 Task: Use the formula "PMT" in spreadsheet "Project portfolio".
Action: Mouse moved to (147, 107)
Screenshot: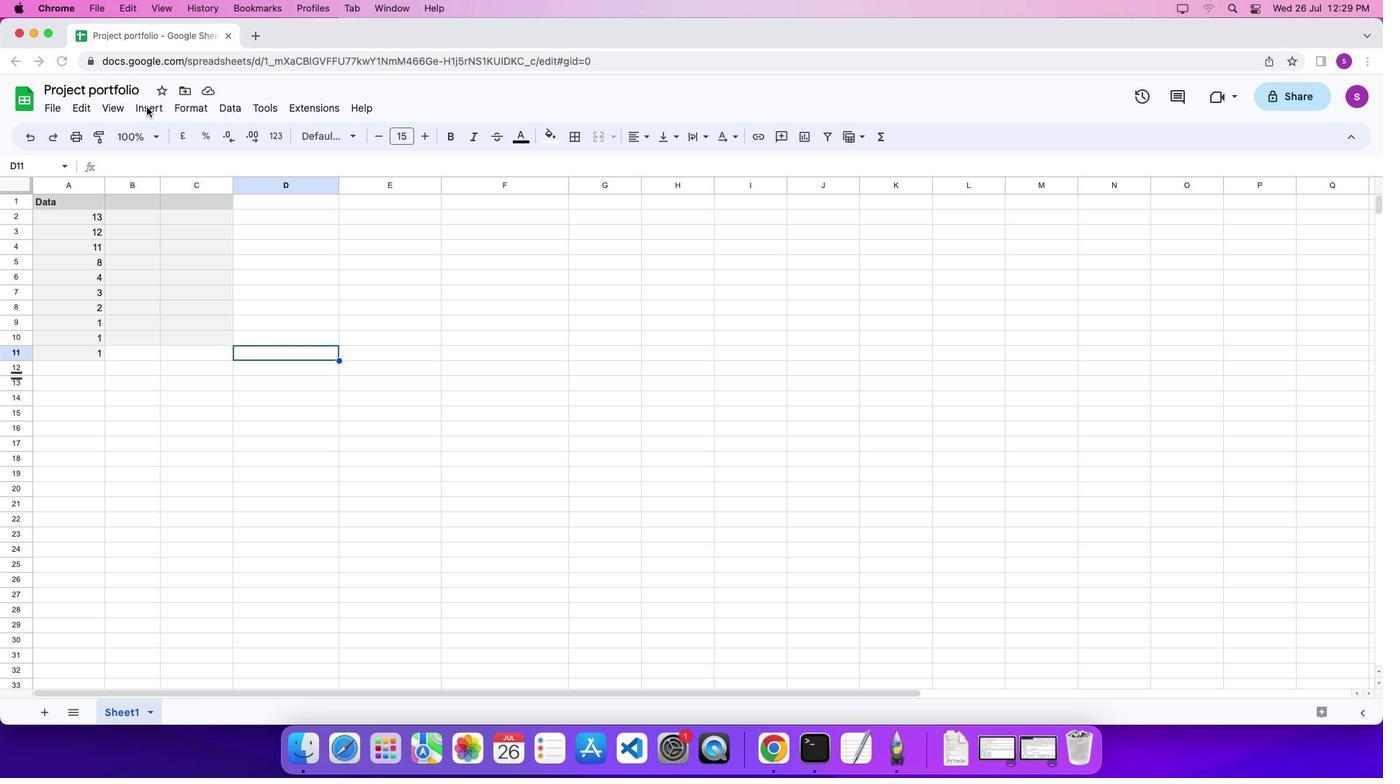 
Action: Mouse pressed left at (147, 107)
Screenshot: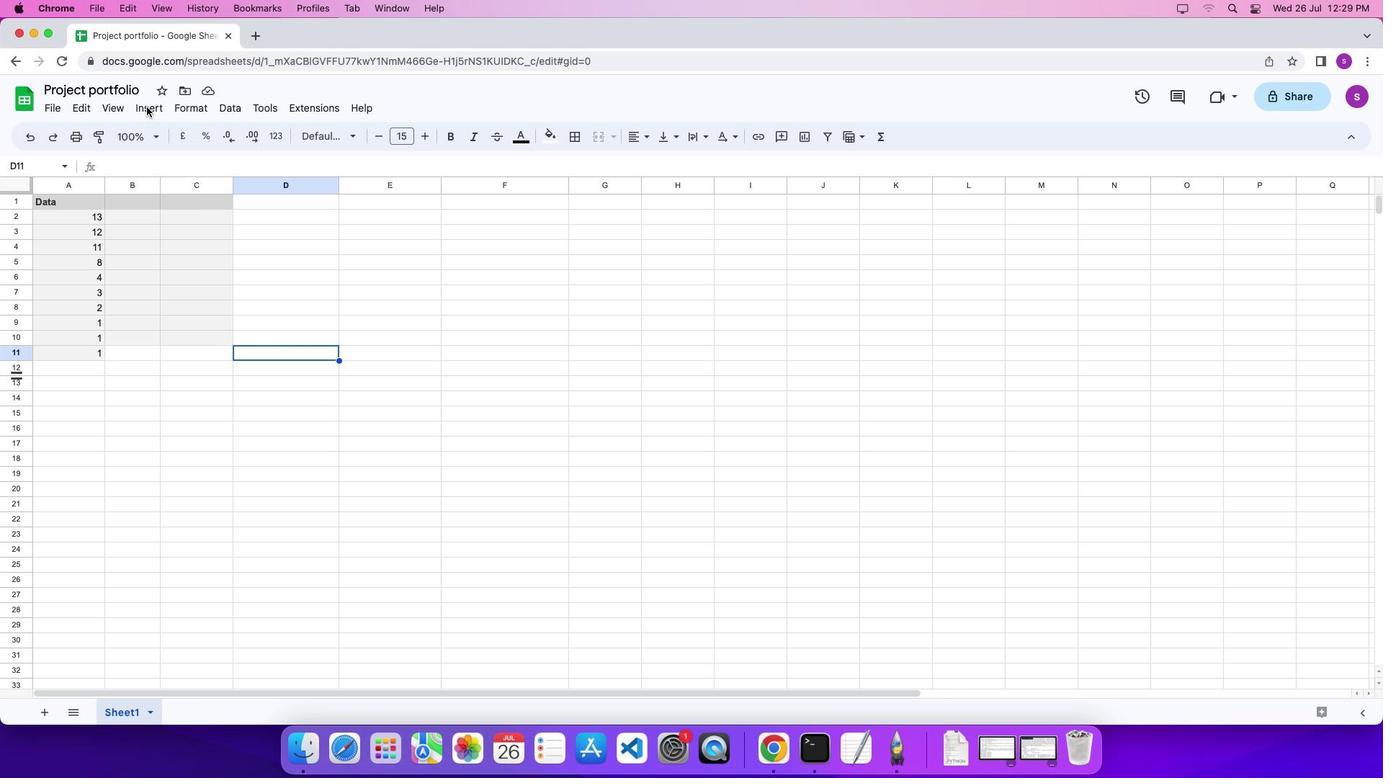 
Action: Mouse moved to (149, 107)
Screenshot: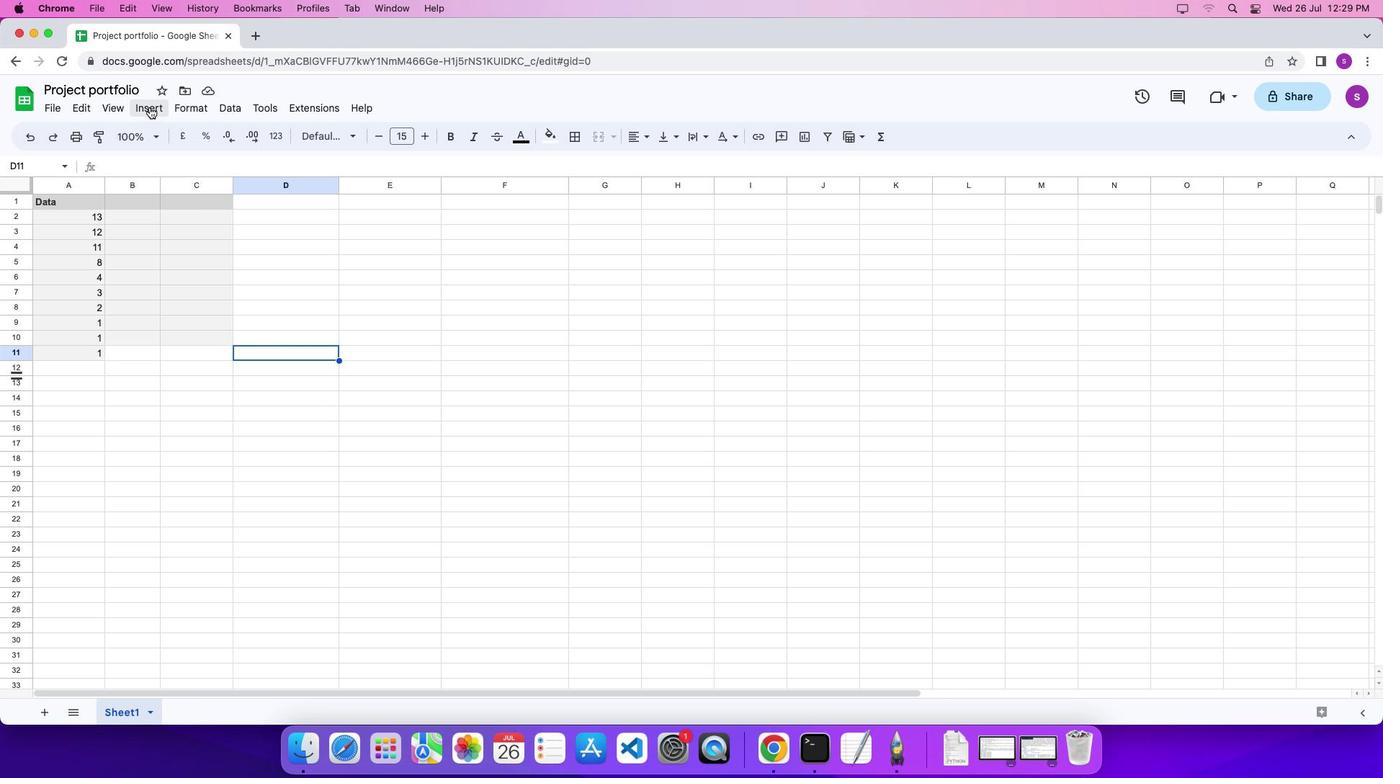 
Action: Mouse pressed left at (149, 107)
Screenshot: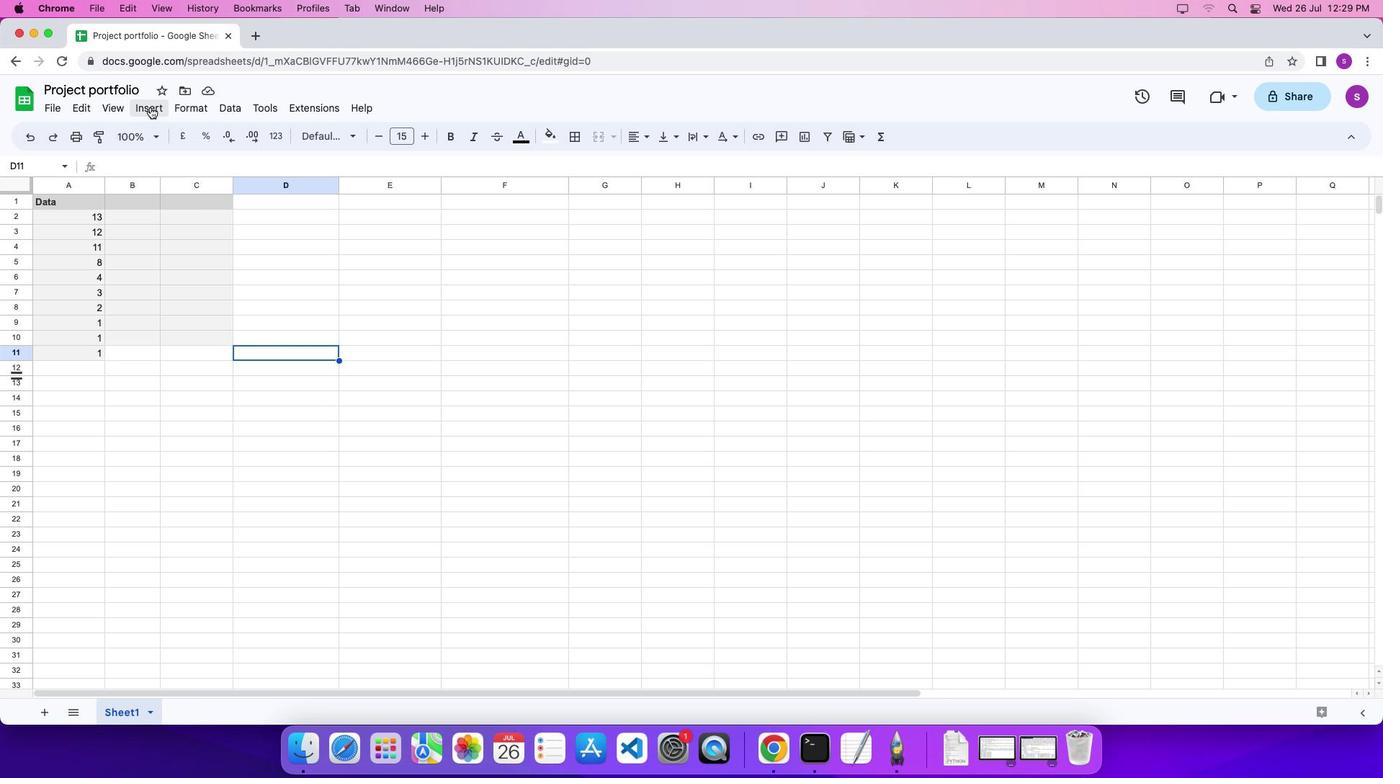 
Action: Mouse moved to (645, 554)
Screenshot: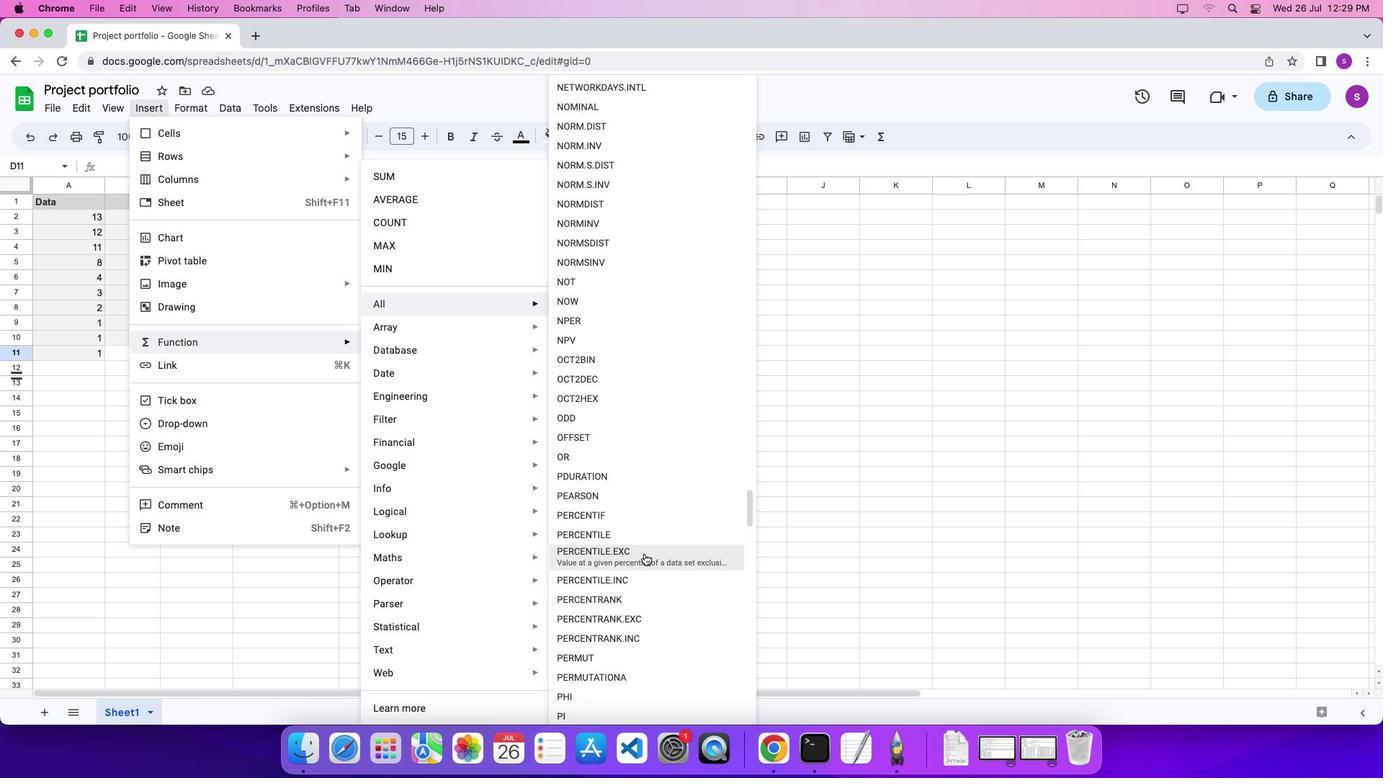 
Action: Mouse scrolled (645, 554) with delta (0, 0)
Screenshot: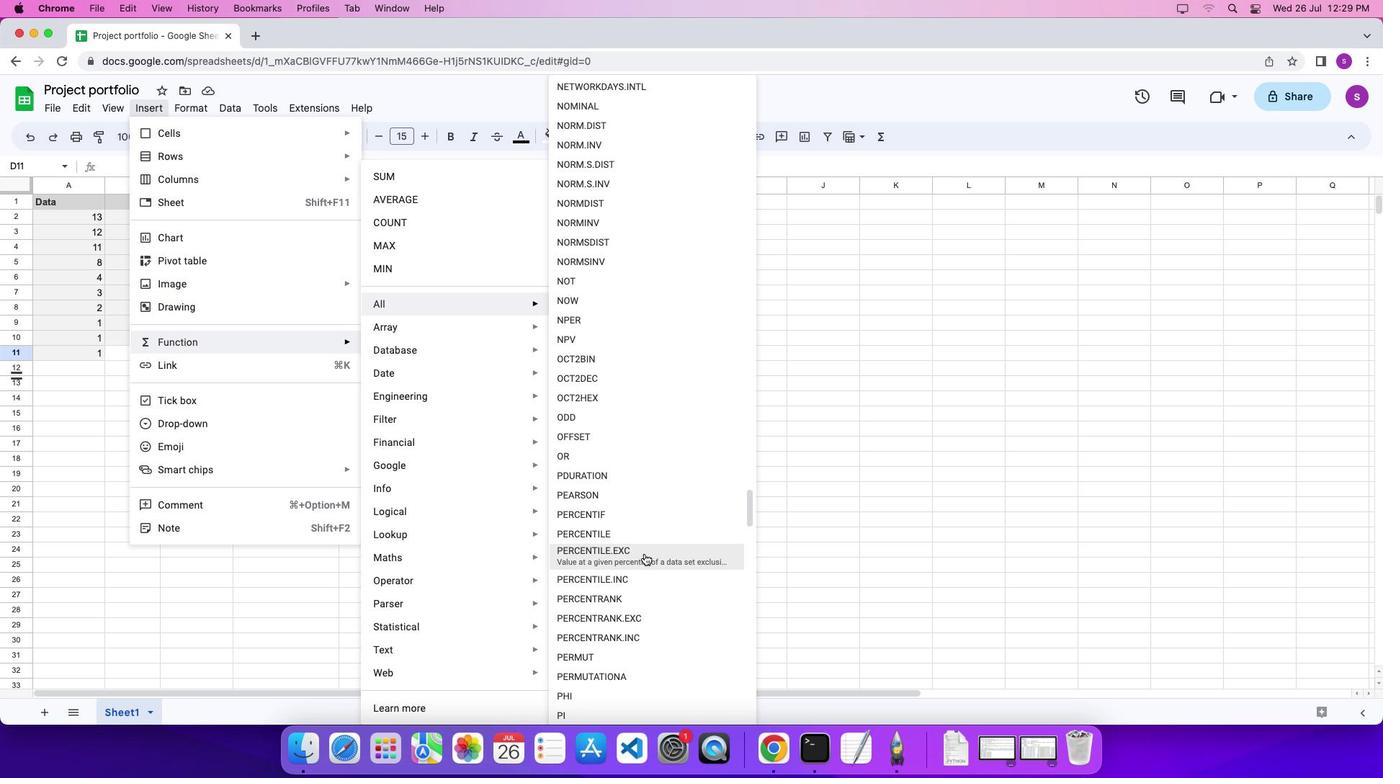 
Action: Mouse scrolled (645, 554) with delta (0, 0)
Screenshot: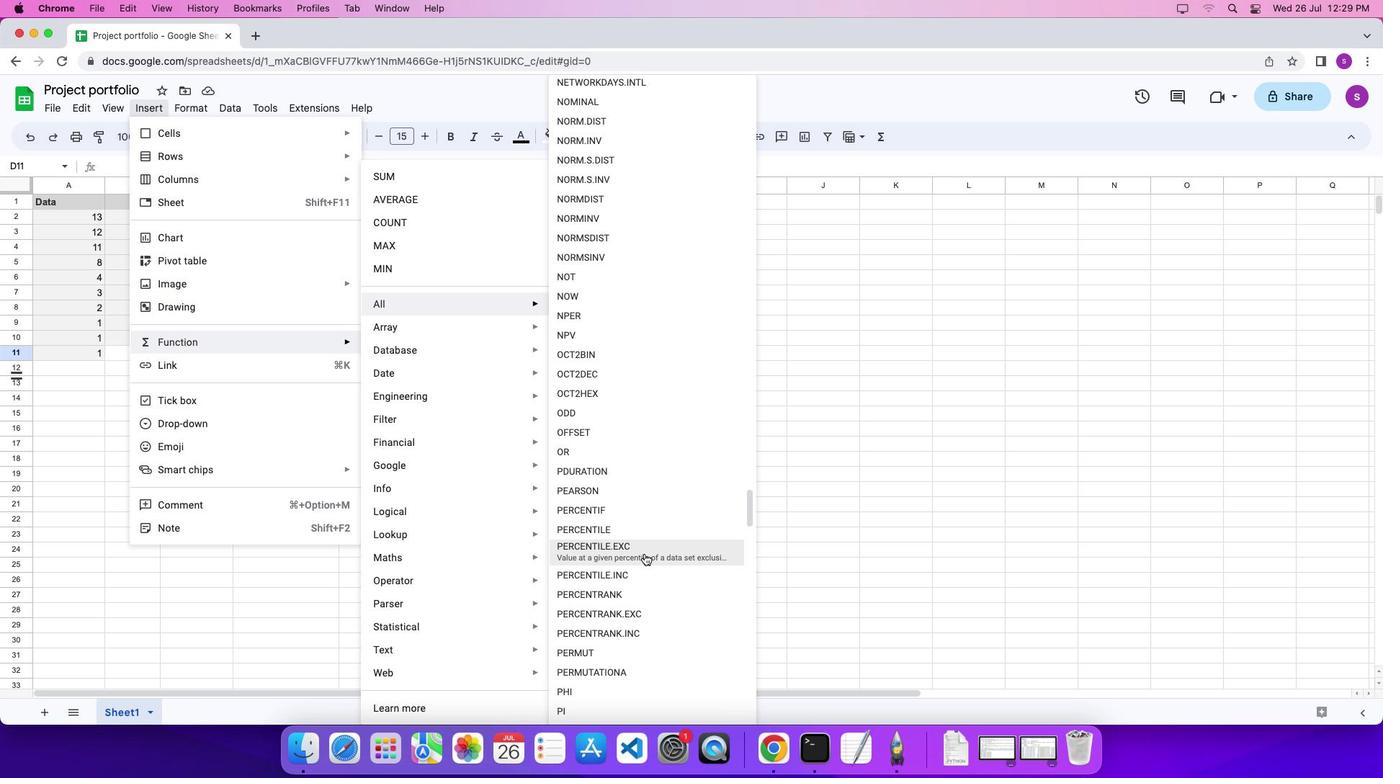 
Action: Mouse scrolled (645, 554) with delta (0, 0)
Screenshot: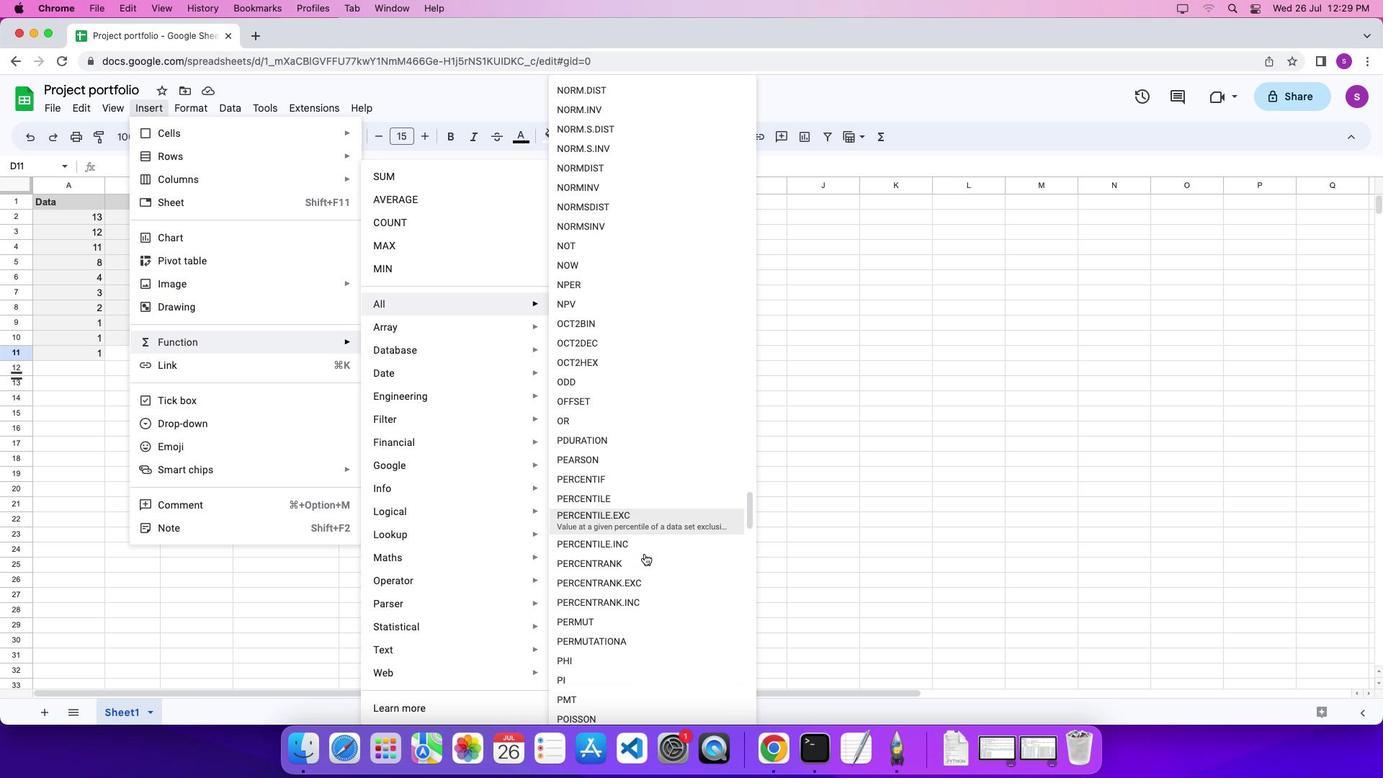 
Action: Mouse moved to (633, 653)
Screenshot: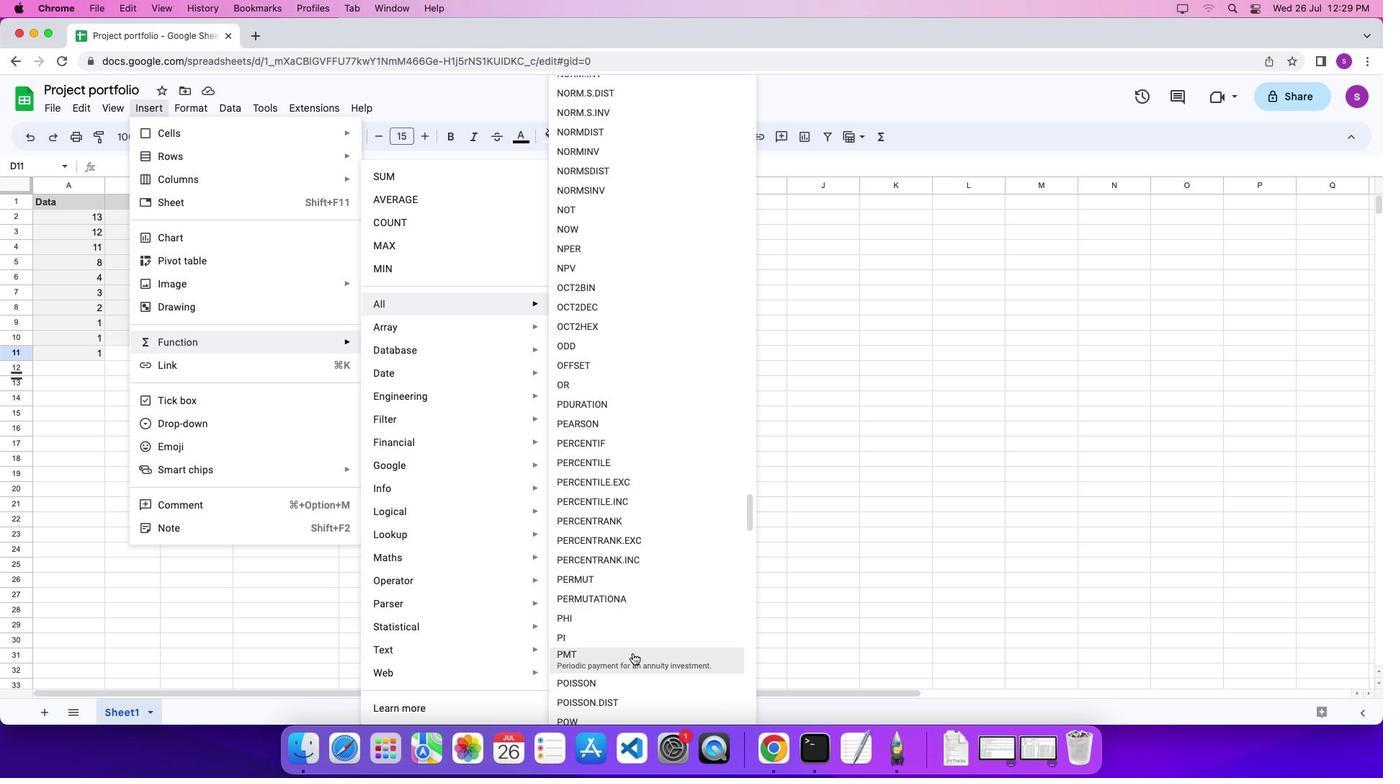 
Action: Mouse pressed left at (633, 653)
Screenshot: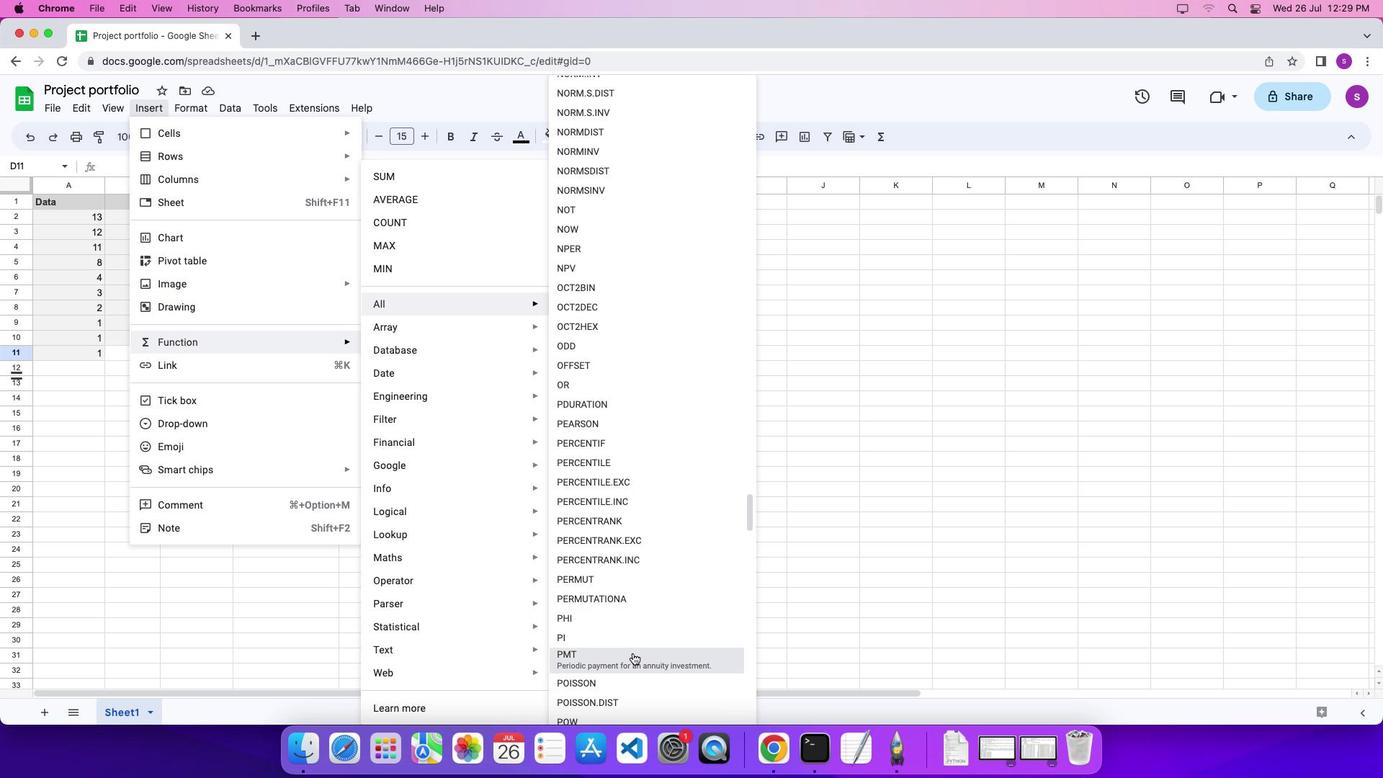 
Action: Mouse moved to (611, 559)
Screenshot: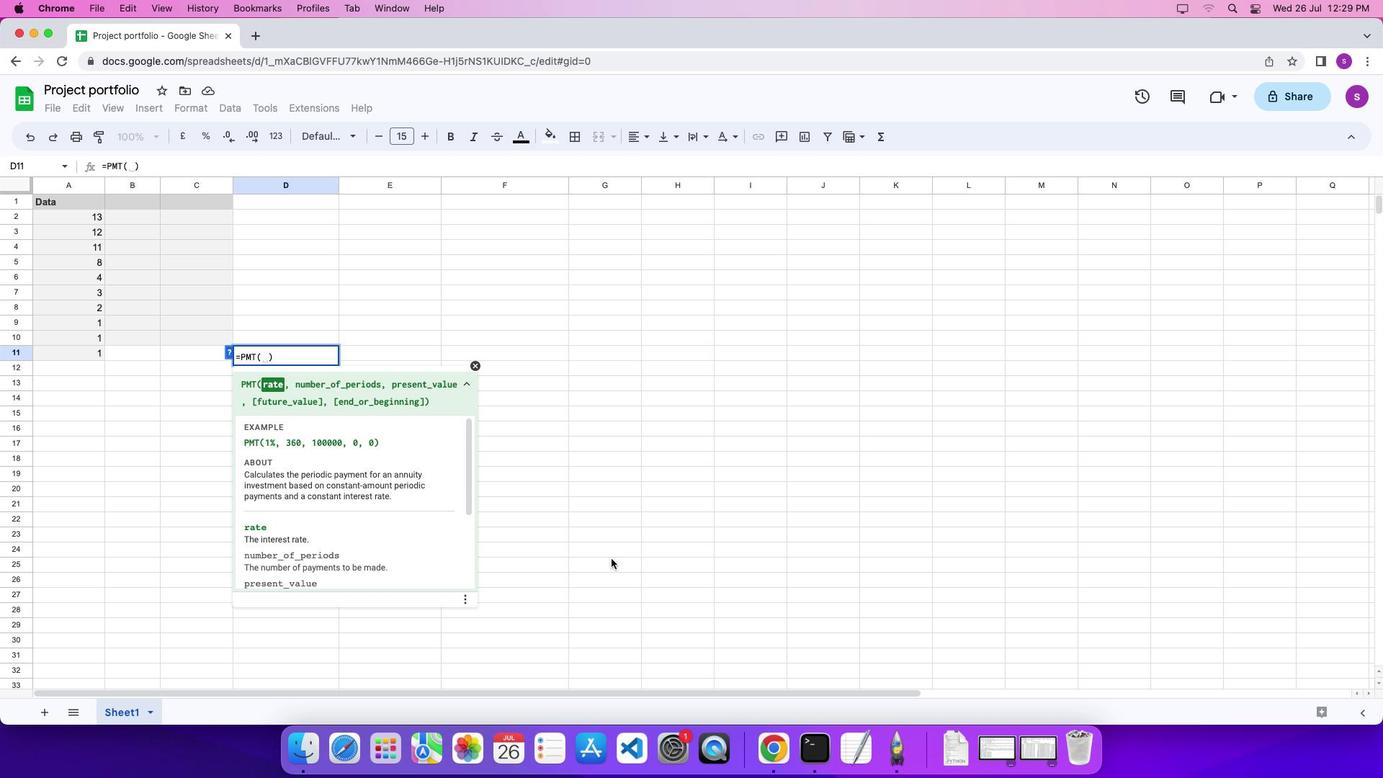 
Action: Key pressed '1'Key.shift'%'',''3''6''0'',''1''0''0''0''0''0''.'Key.backspace',''0'',''0''\x03'
Screenshot: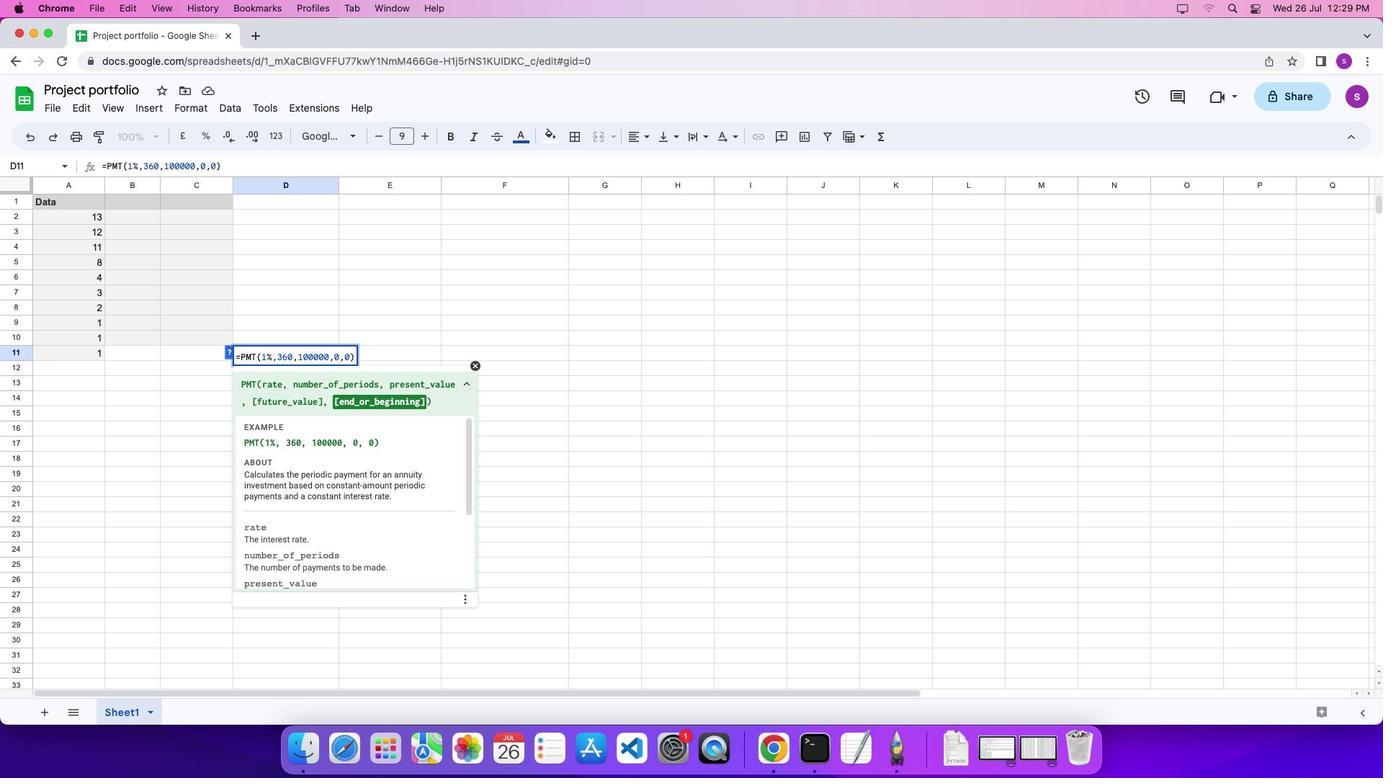 
